 Task: Add a condition where "Hours since status category on-hold Less than Twenty-two" in pending tickets.
Action: Mouse moved to (137, 453)
Screenshot: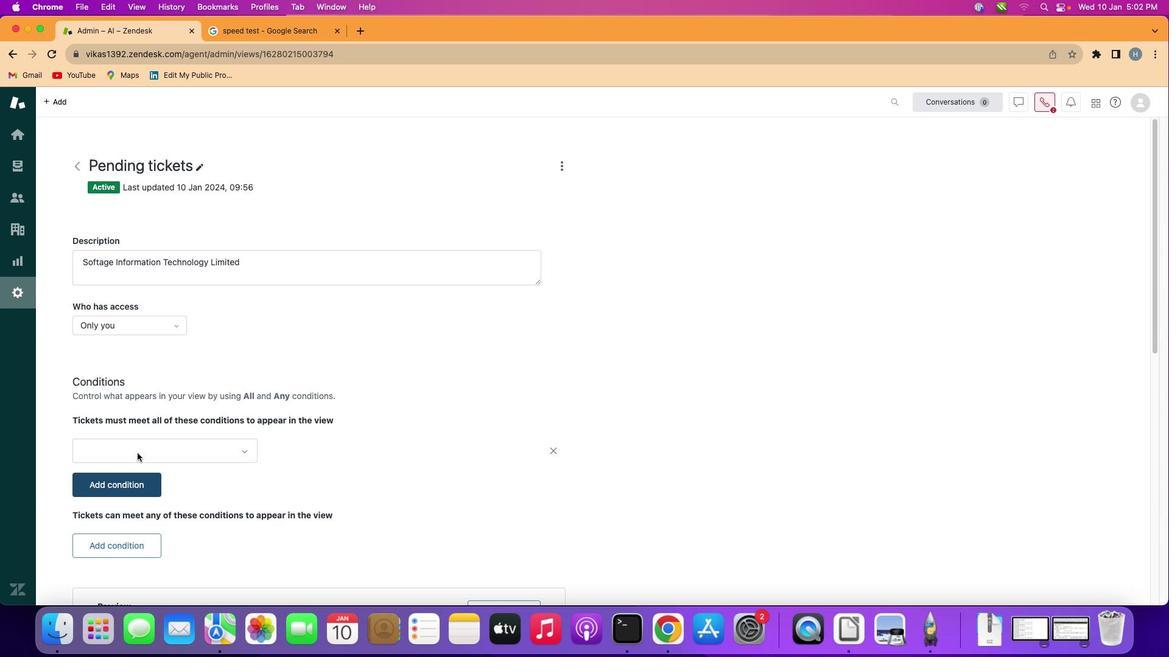 
Action: Mouse pressed left at (137, 453)
Screenshot: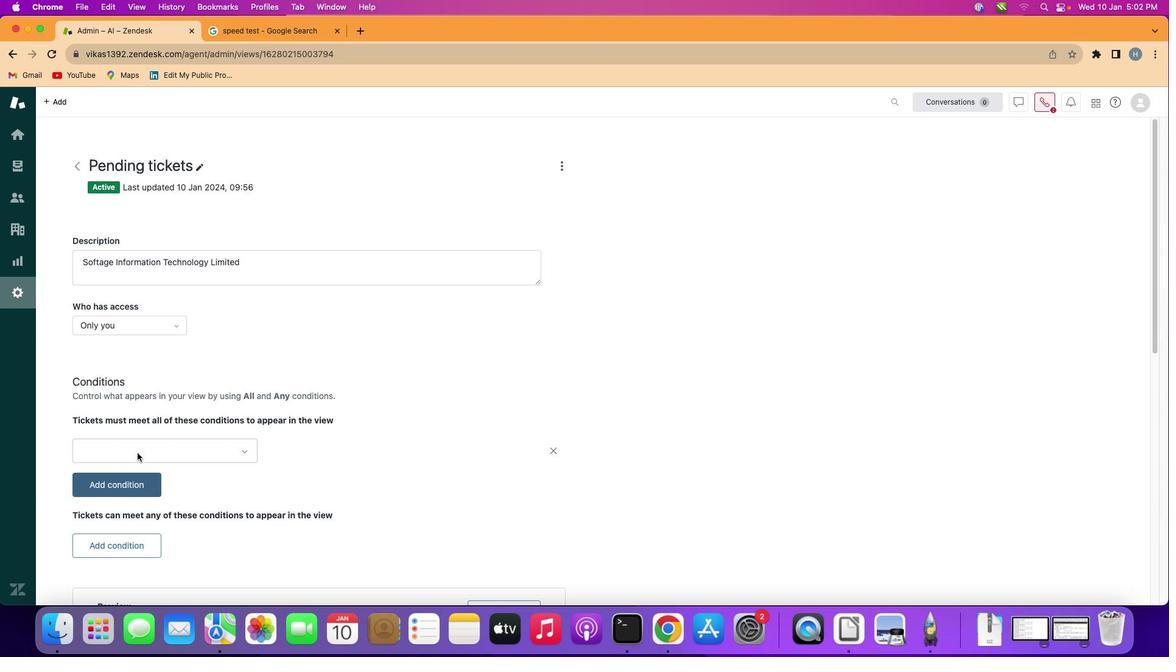 
Action: Mouse moved to (195, 452)
Screenshot: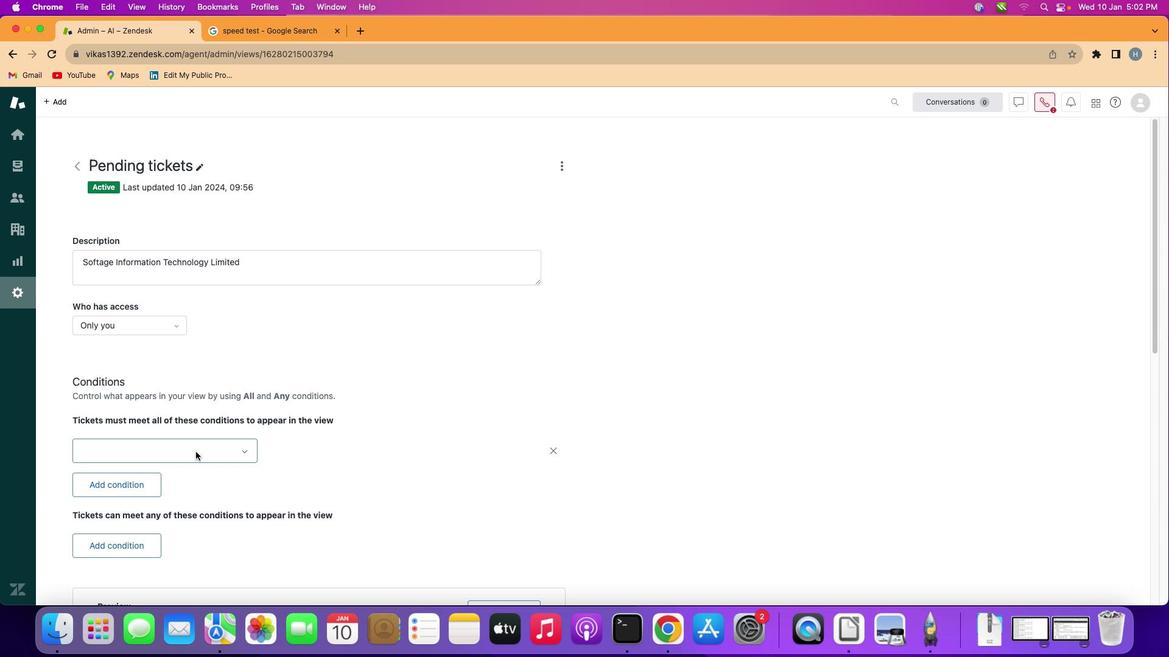 
Action: Mouse pressed left at (195, 452)
Screenshot: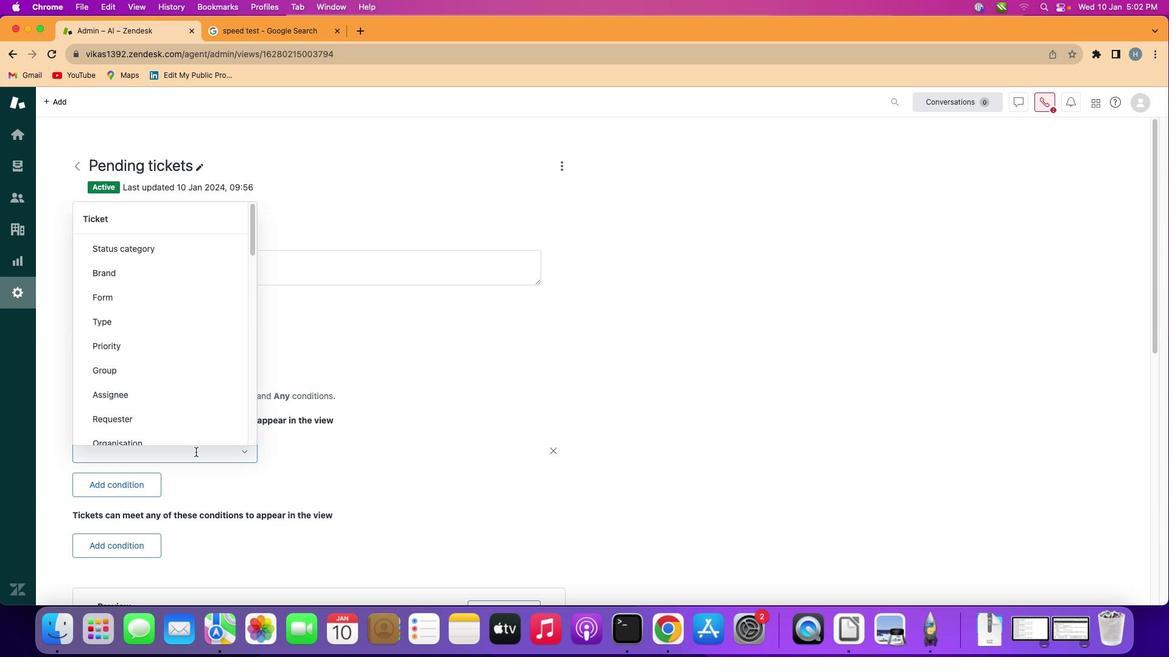 
Action: Mouse moved to (169, 336)
Screenshot: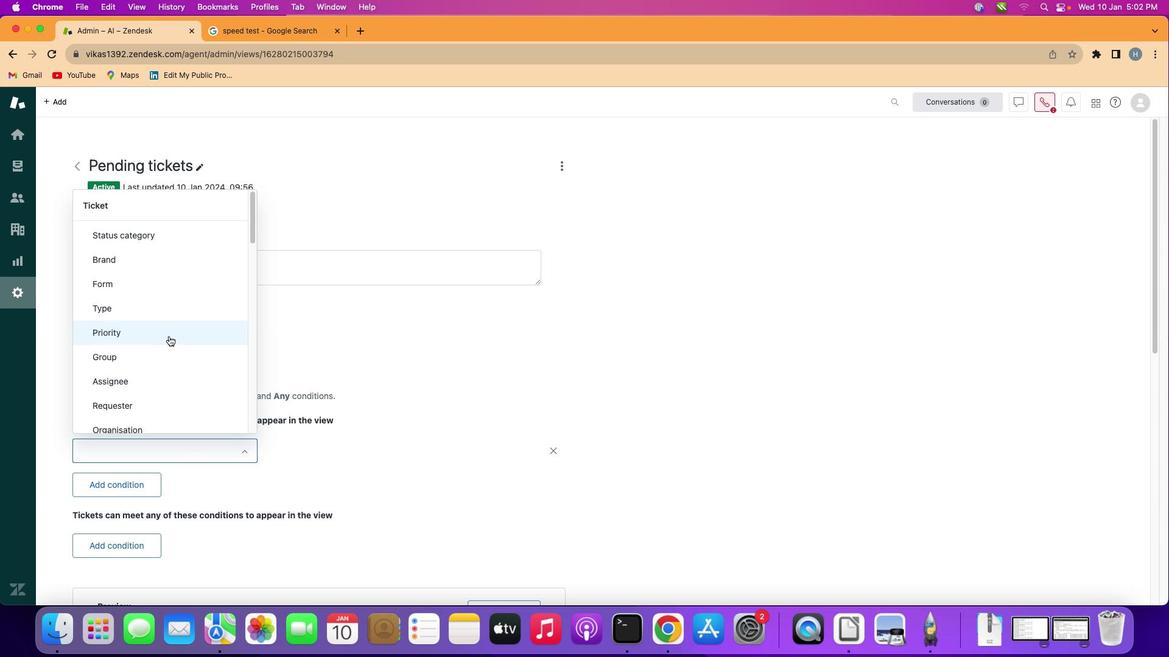 
Action: Mouse scrolled (169, 336) with delta (0, 0)
Screenshot: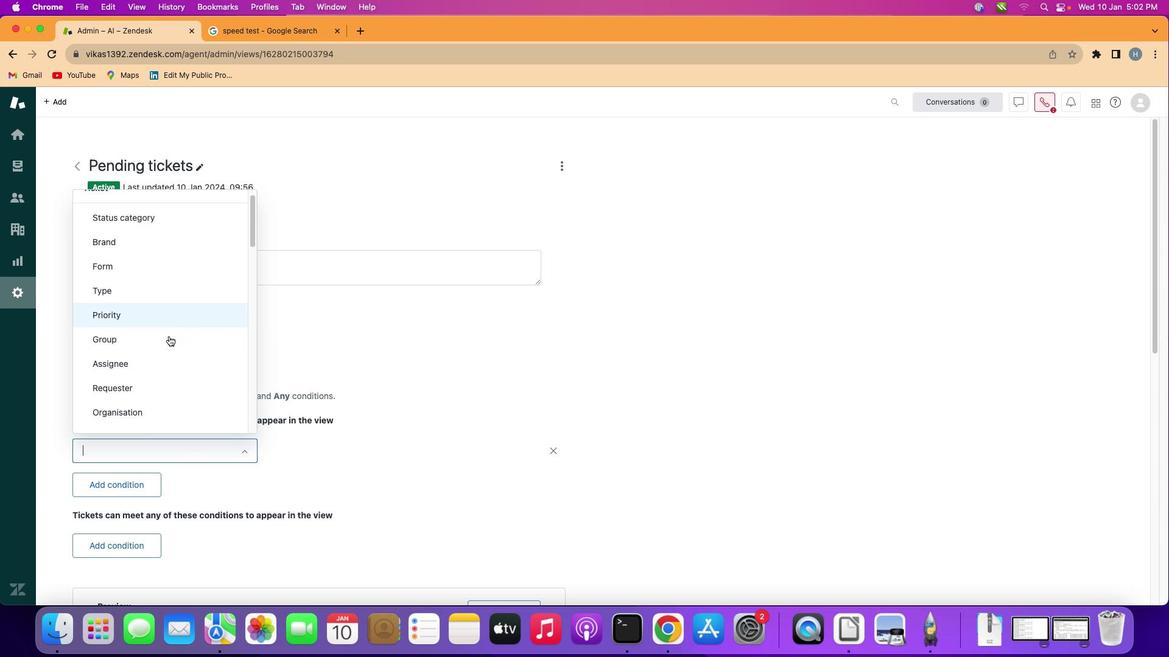 
Action: Mouse scrolled (169, 336) with delta (0, 0)
Screenshot: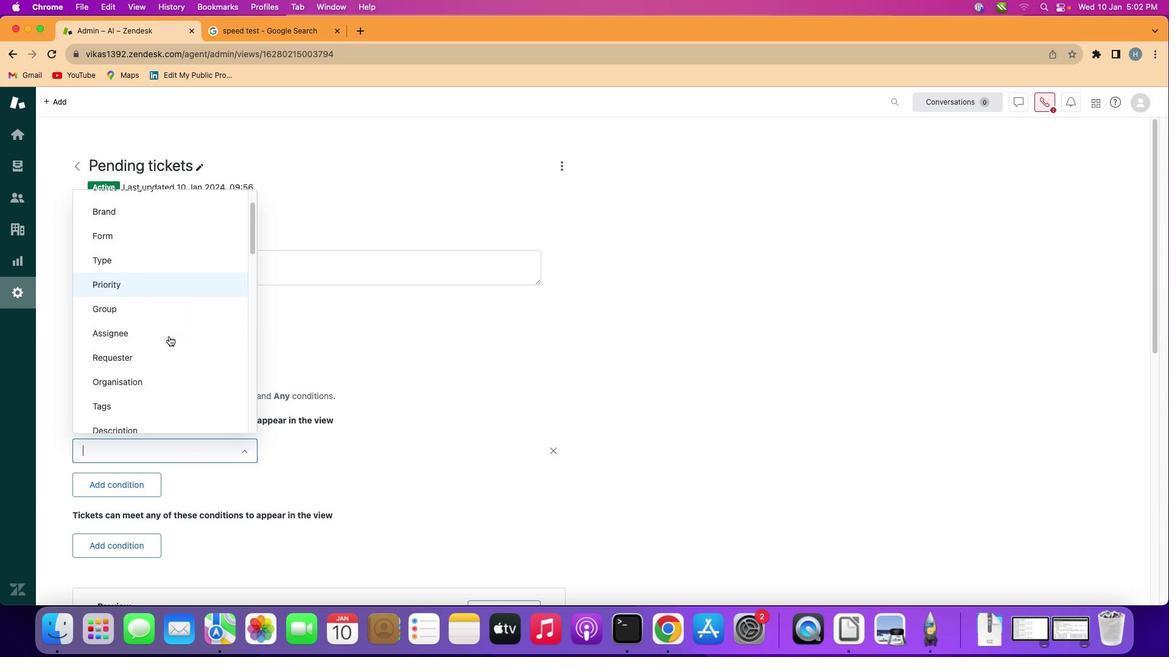 
Action: Mouse scrolled (169, 336) with delta (0, 0)
Screenshot: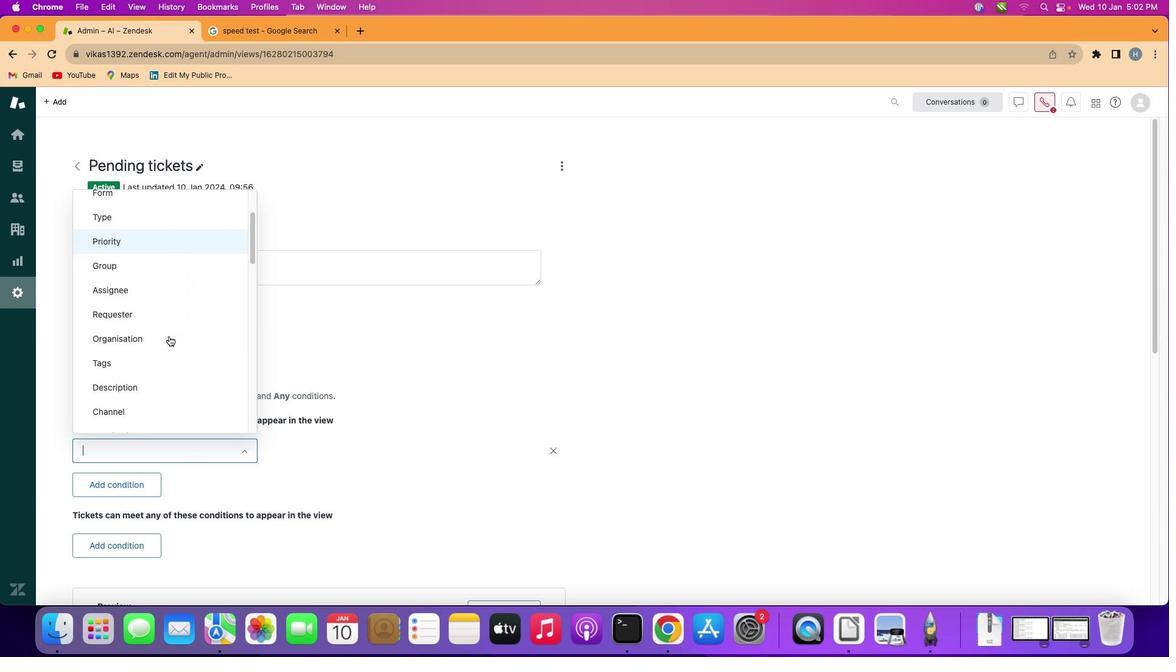 
Action: Mouse scrolled (169, 336) with delta (0, -1)
Screenshot: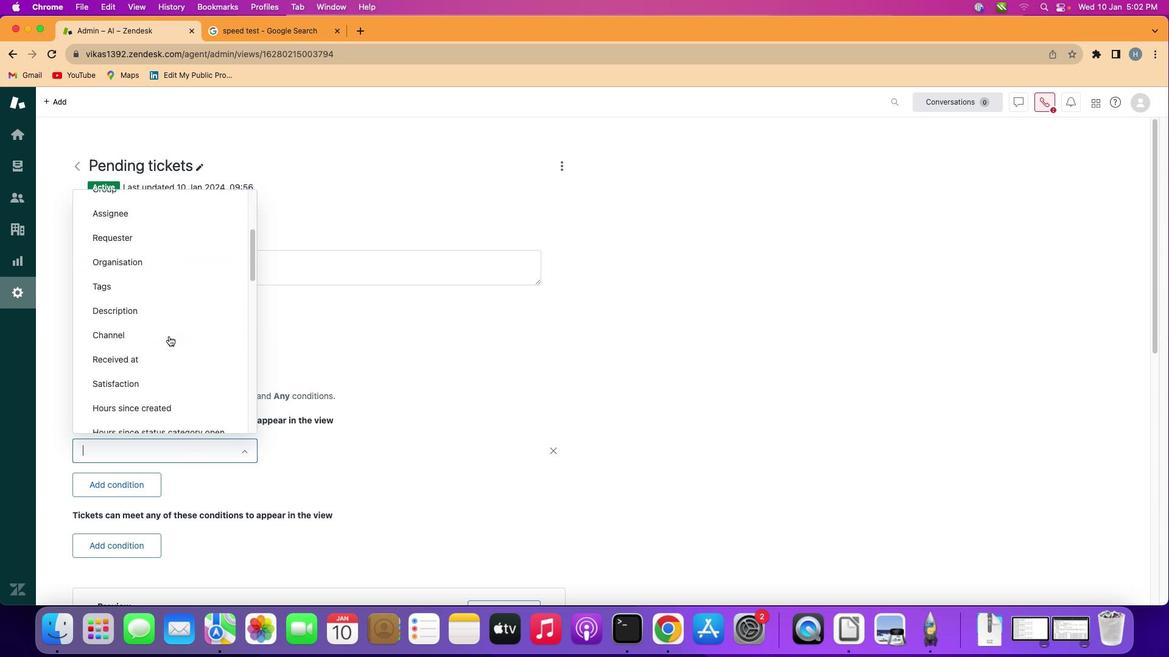 
Action: Mouse scrolled (169, 336) with delta (0, -1)
Screenshot: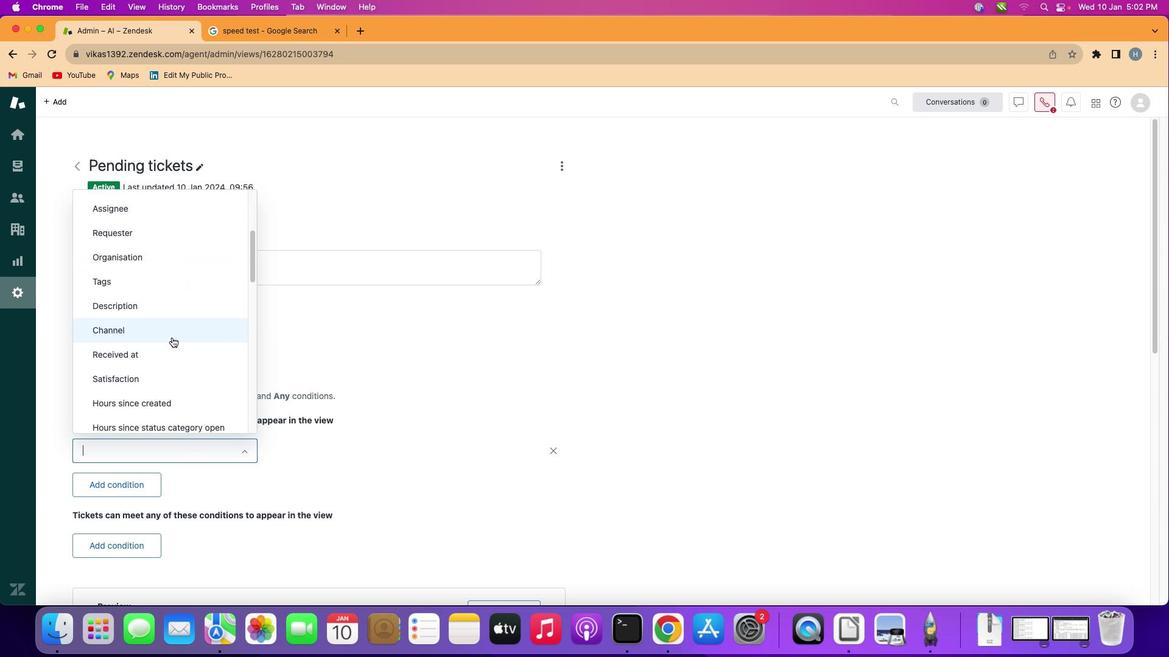 
Action: Mouse moved to (182, 336)
Screenshot: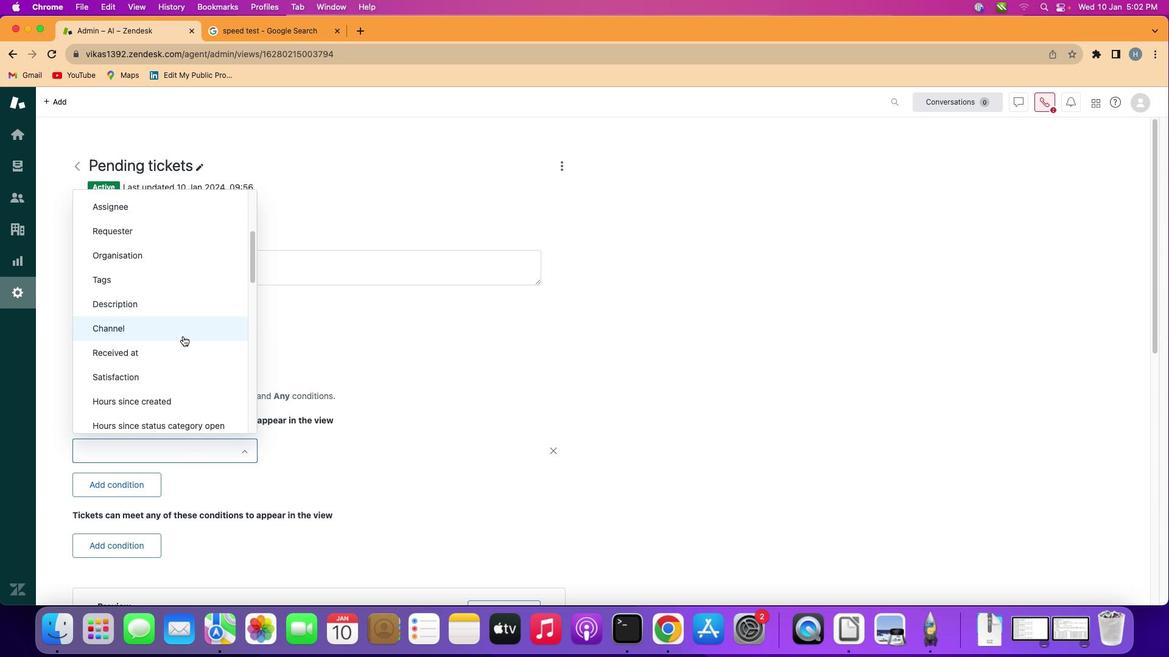 
Action: Mouse scrolled (182, 336) with delta (0, 0)
Screenshot: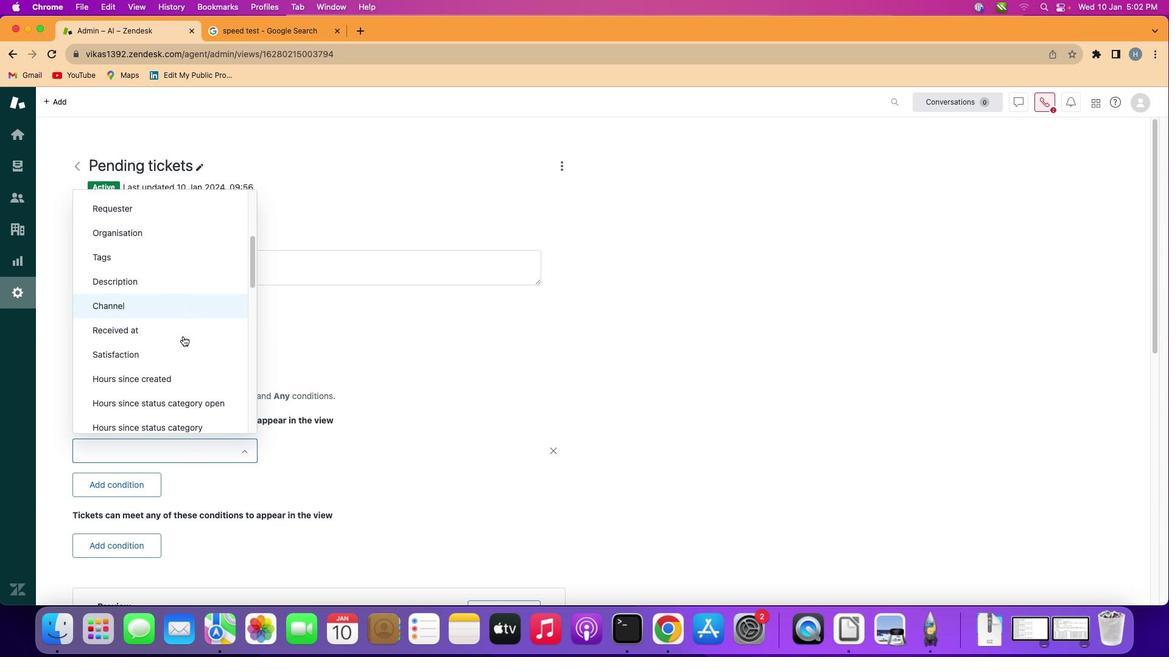 
Action: Mouse scrolled (182, 336) with delta (0, 0)
Screenshot: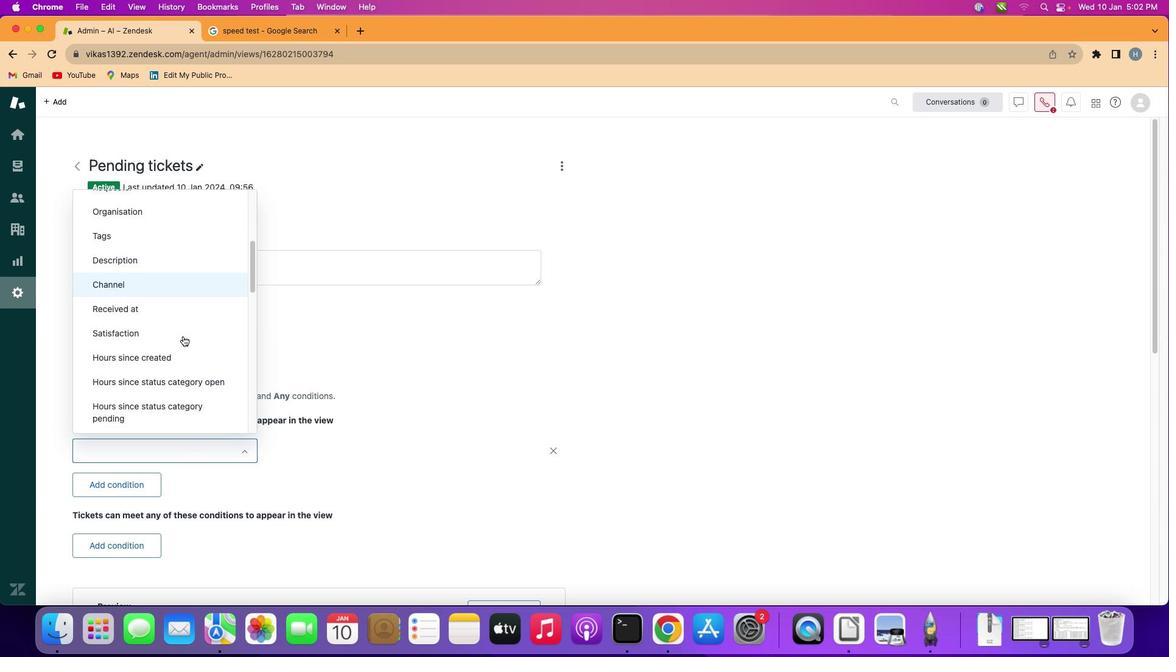 
Action: Mouse scrolled (182, 336) with delta (0, 0)
Screenshot: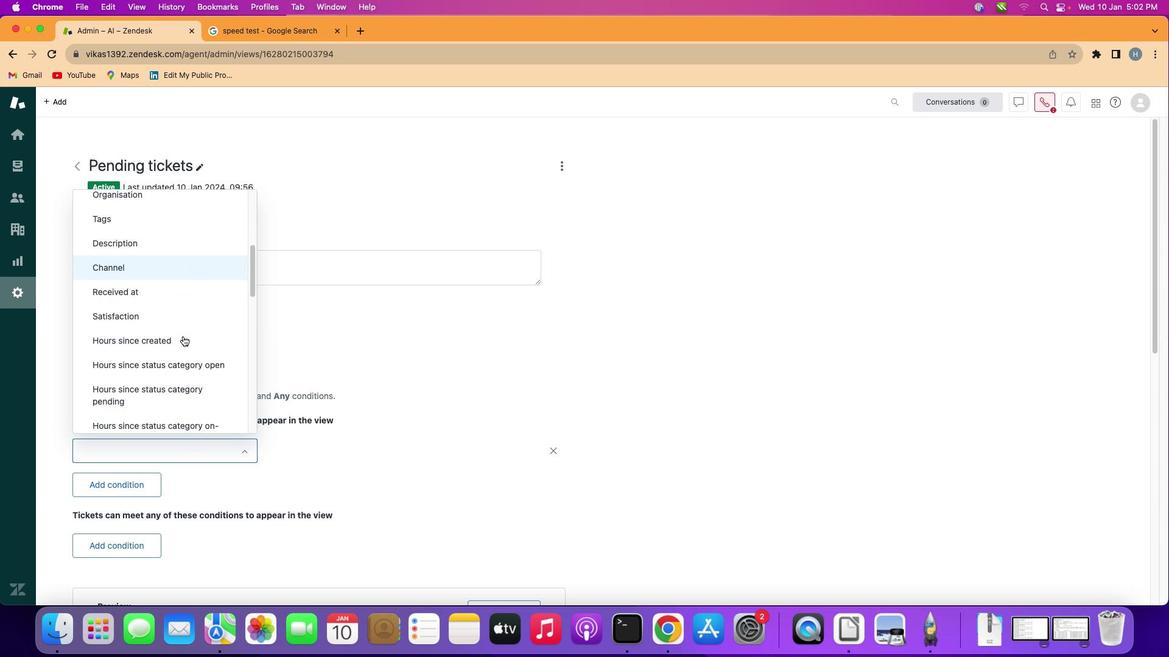 
Action: Mouse scrolled (182, 336) with delta (0, 0)
Screenshot: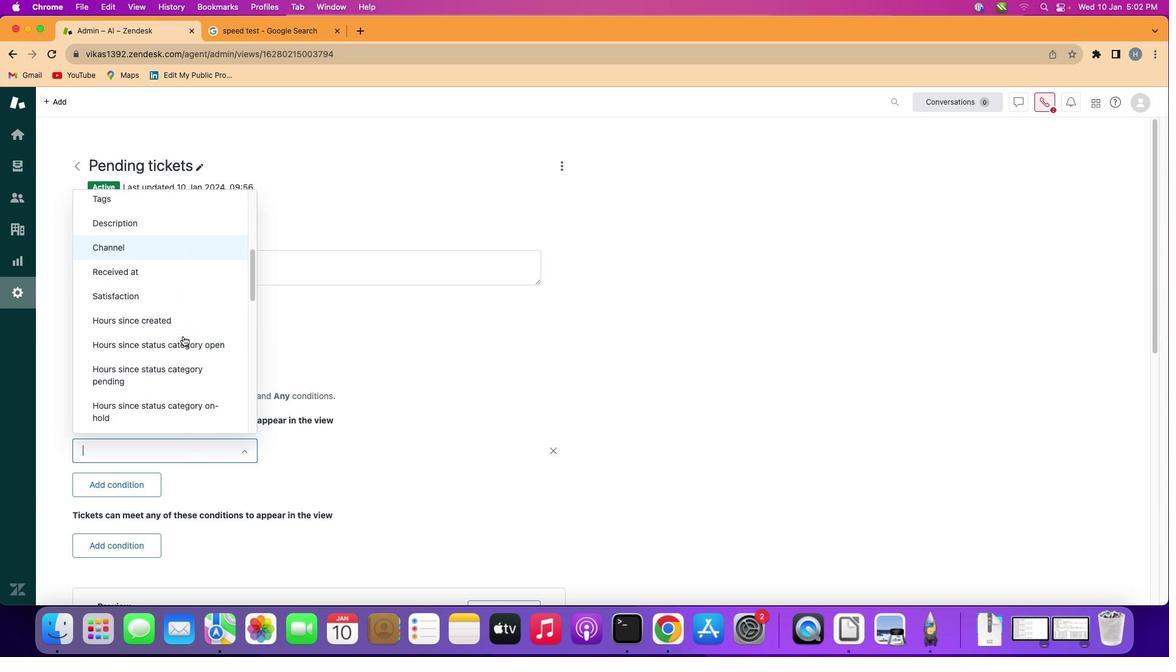 
Action: Mouse scrolled (182, 336) with delta (0, 0)
Screenshot: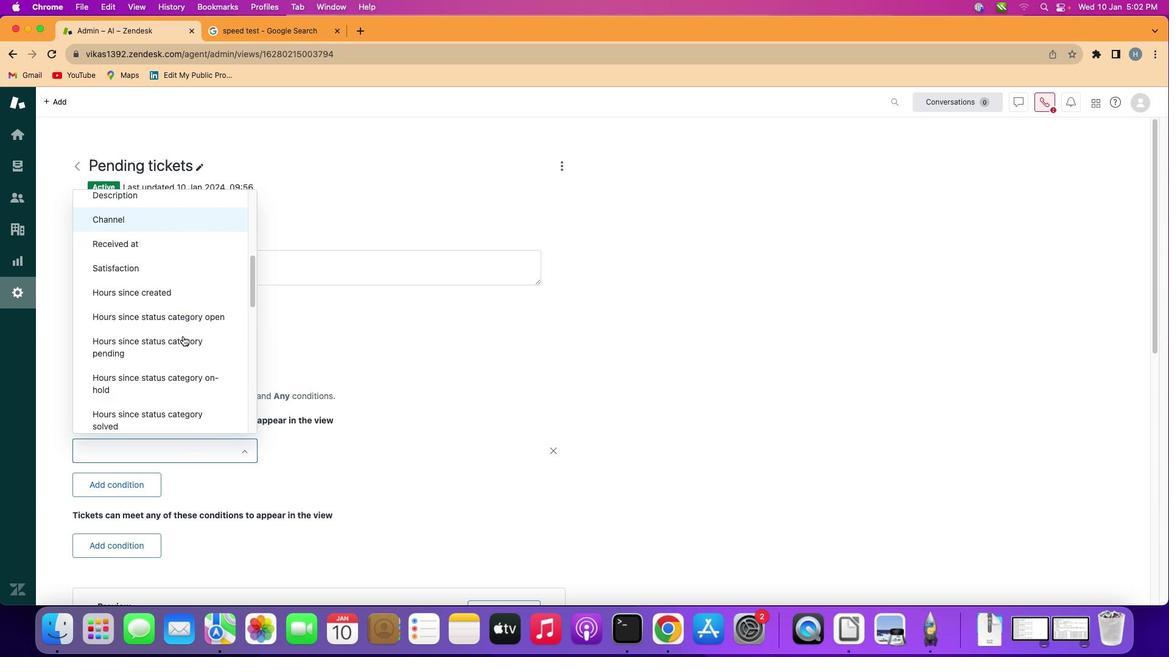 
Action: Mouse scrolled (182, 336) with delta (0, 0)
Screenshot: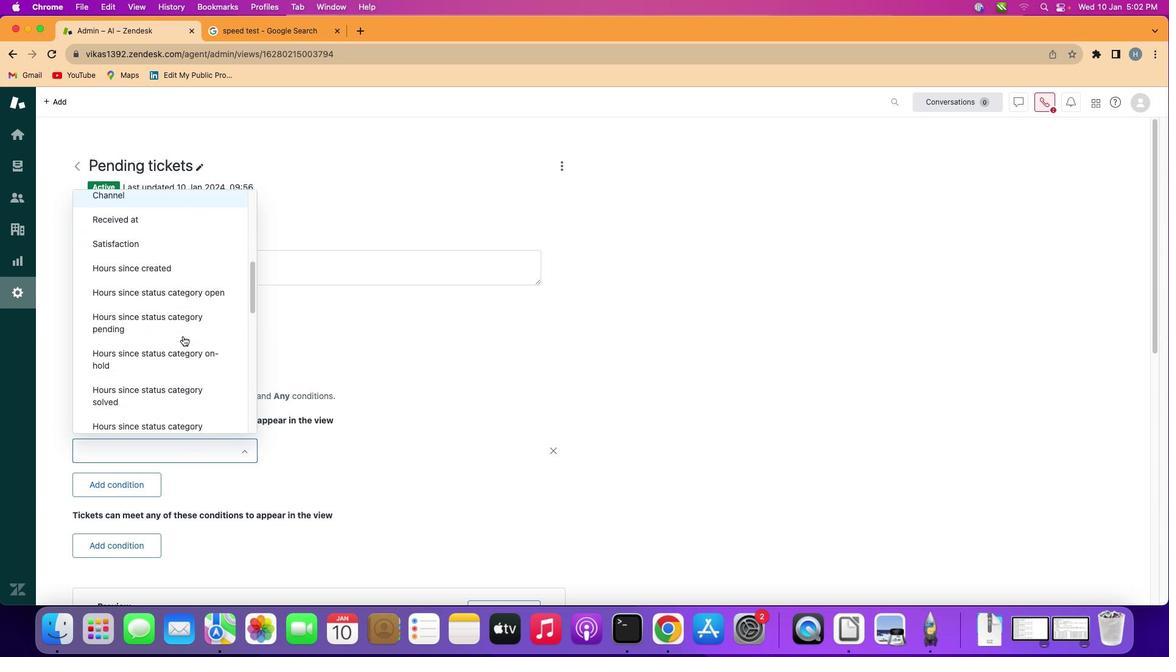 
Action: Mouse scrolled (182, 336) with delta (0, 0)
Screenshot: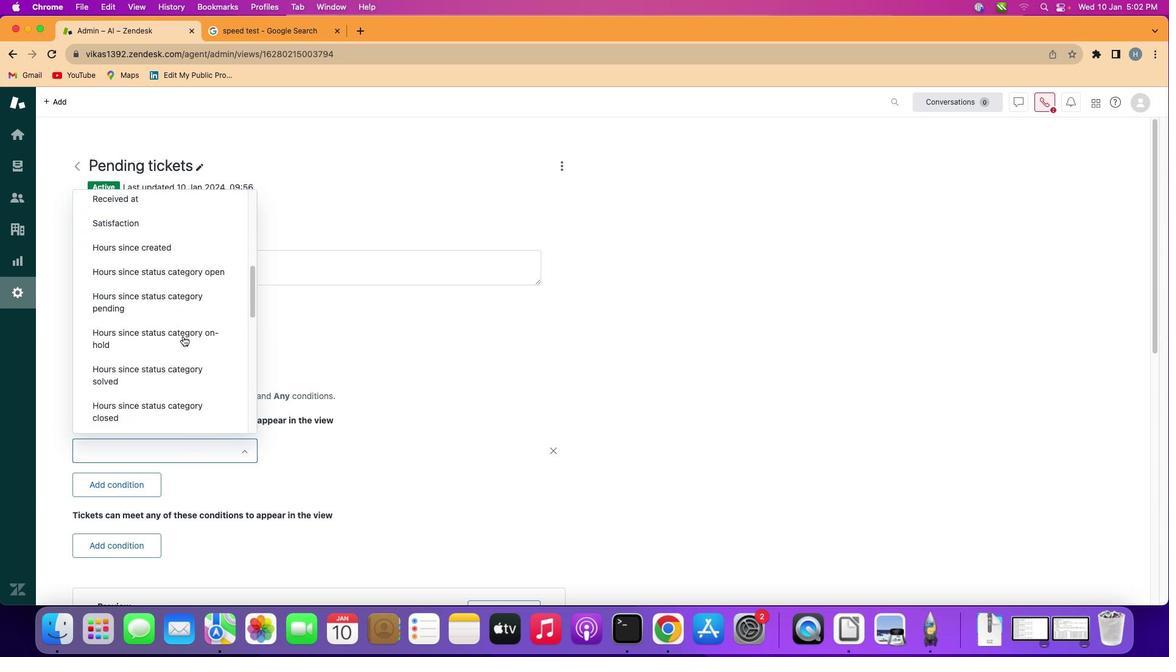 
Action: Mouse scrolled (182, 336) with delta (0, 0)
Screenshot: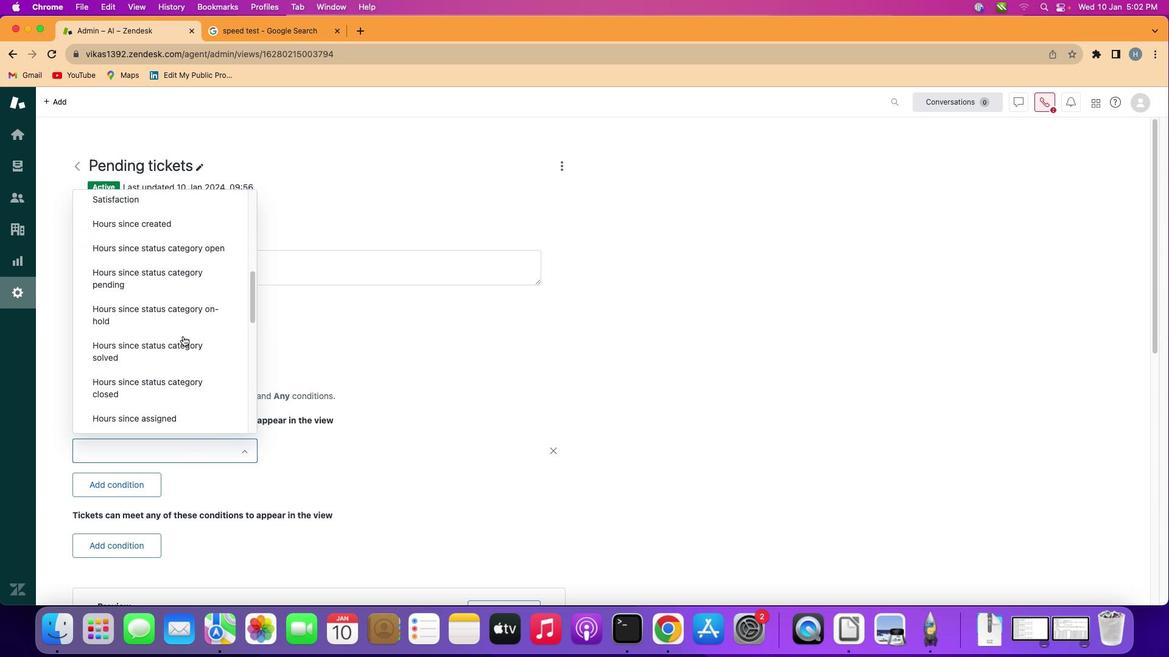 
Action: Mouse moved to (184, 316)
Screenshot: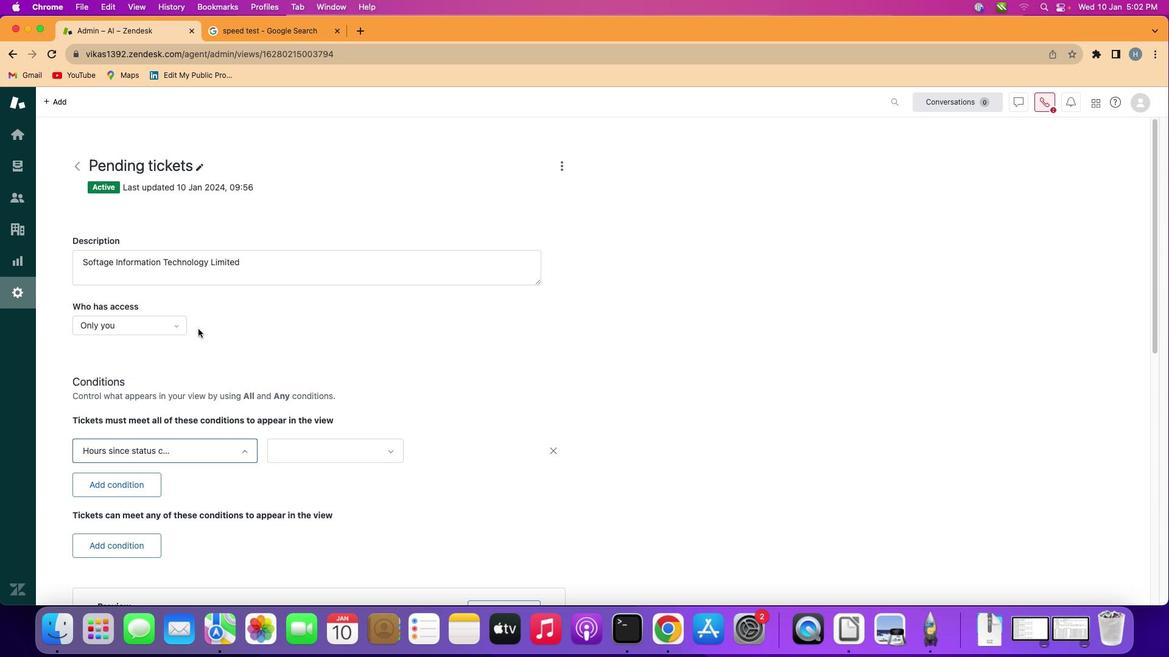 
Action: Mouse pressed left at (184, 316)
Screenshot: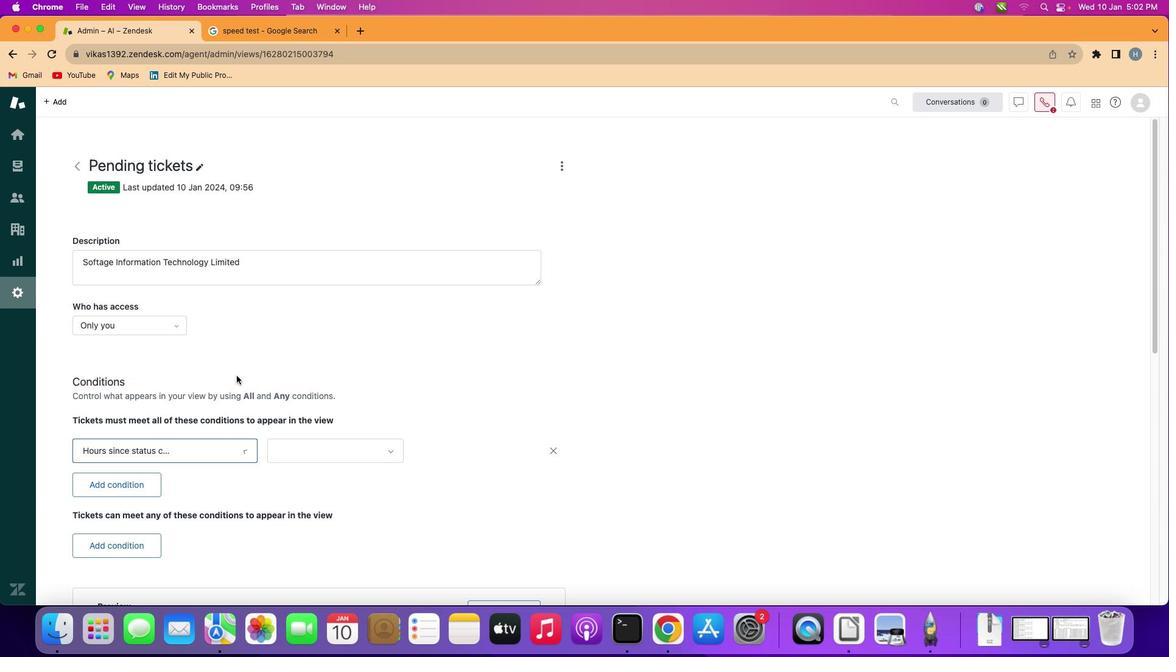 
Action: Mouse moved to (320, 447)
Screenshot: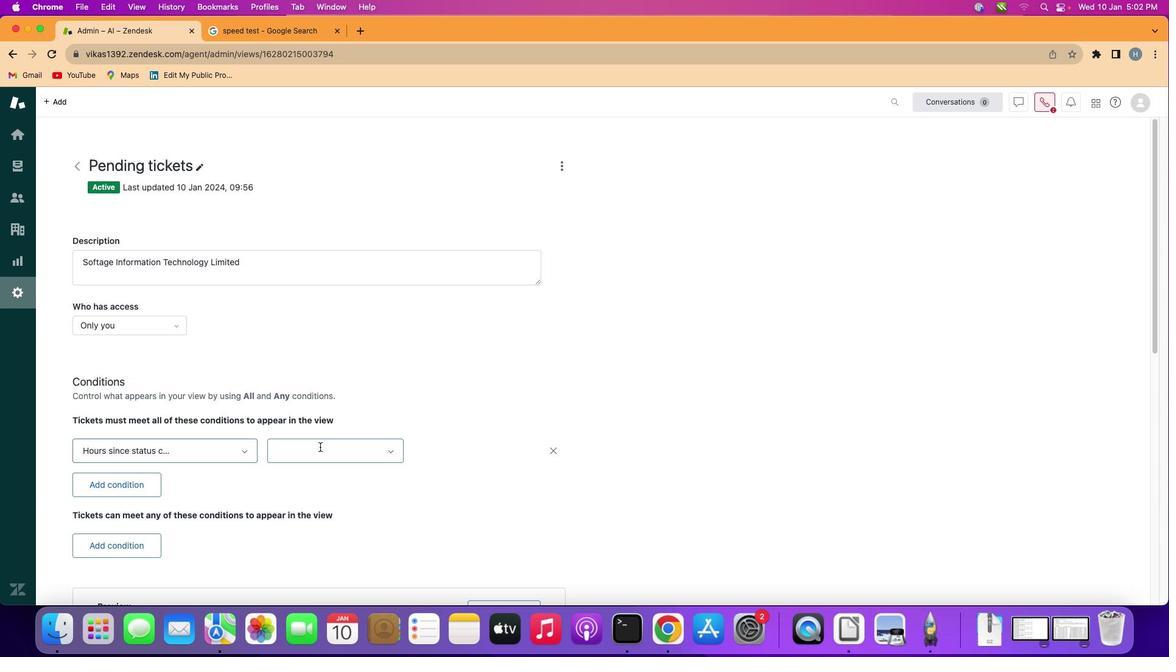 
Action: Mouse pressed left at (320, 447)
Screenshot: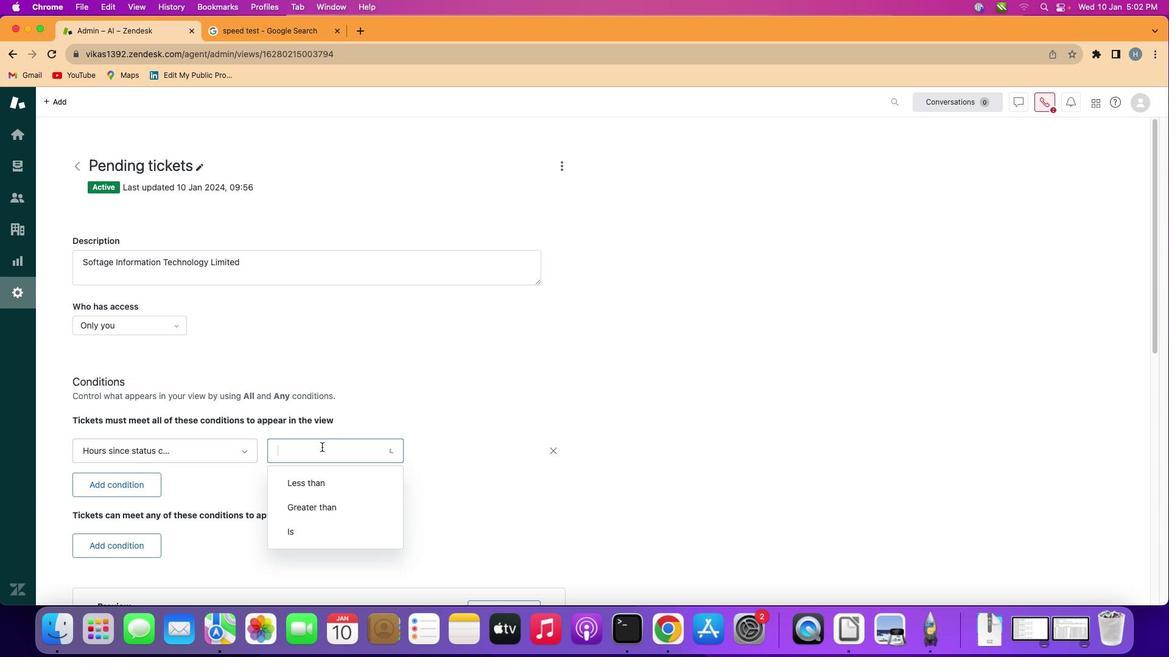 
Action: Mouse moved to (325, 479)
Screenshot: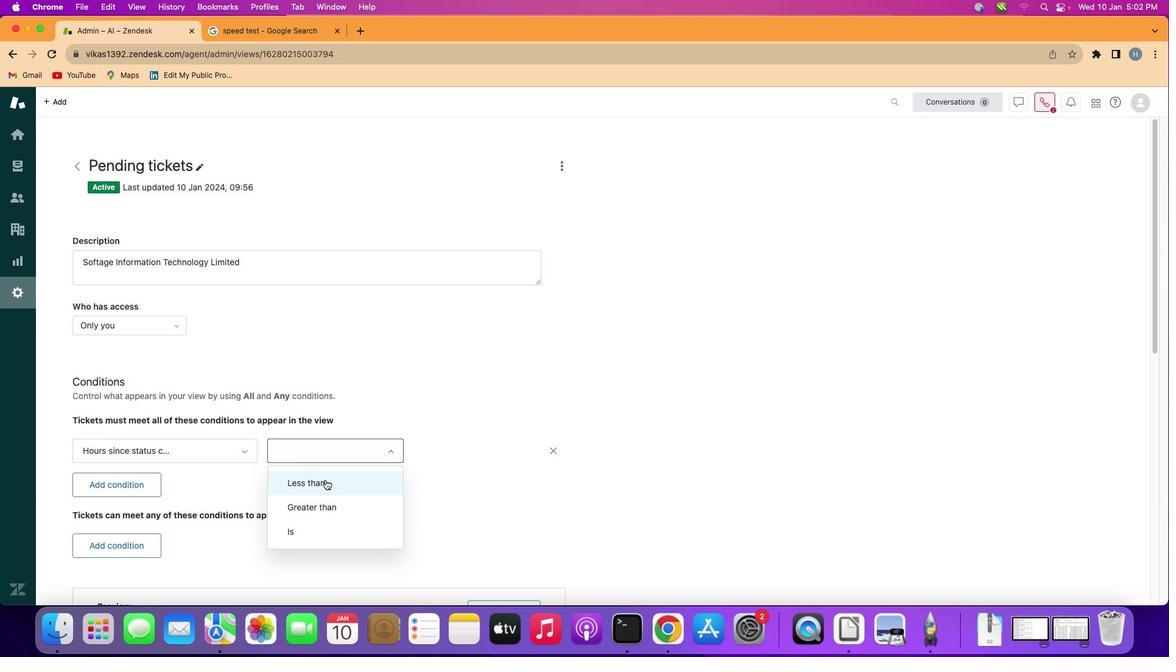 
Action: Mouse pressed left at (325, 479)
Screenshot: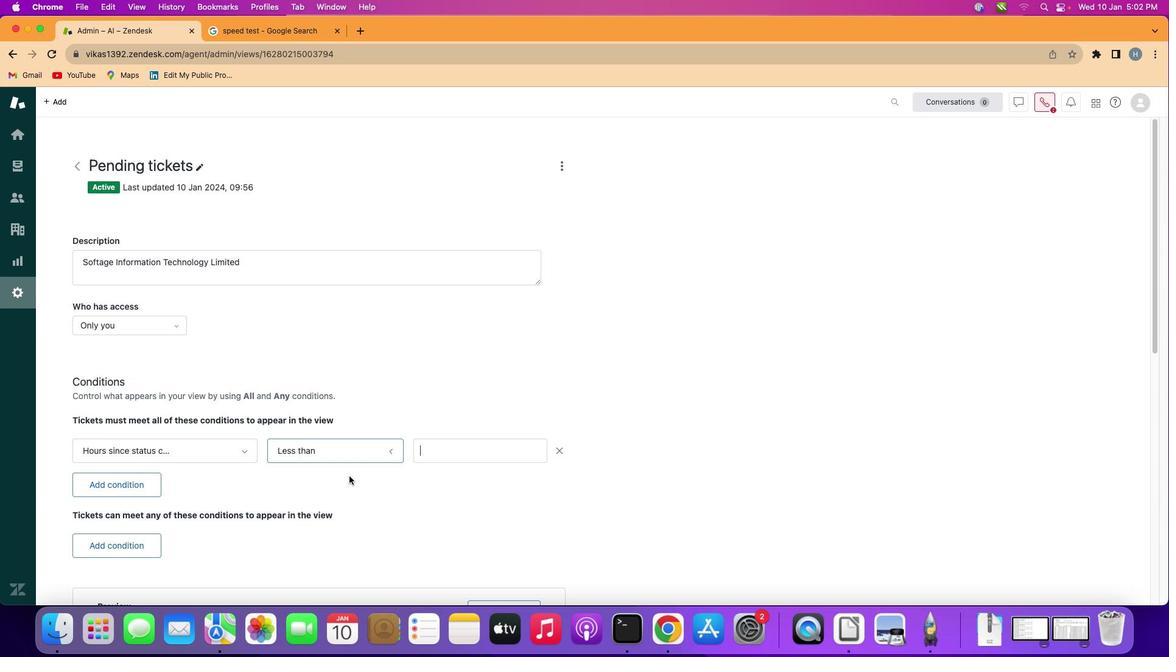 
Action: Mouse moved to (471, 451)
Screenshot: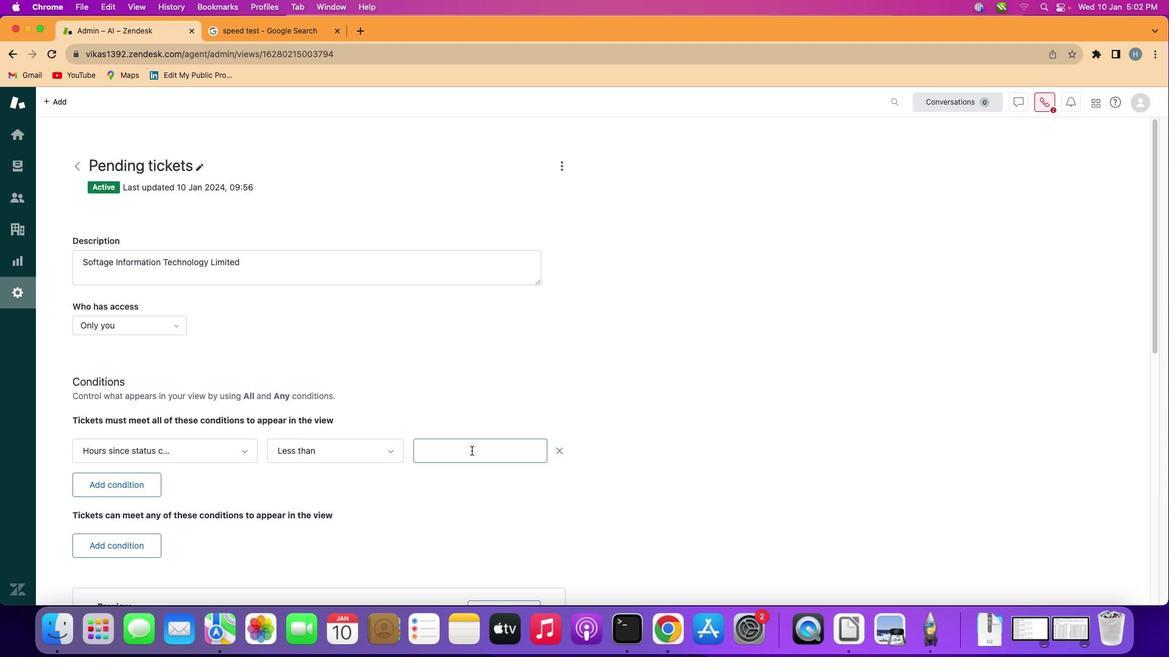
Action: Mouse pressed left at (471, 451)
Screenshot: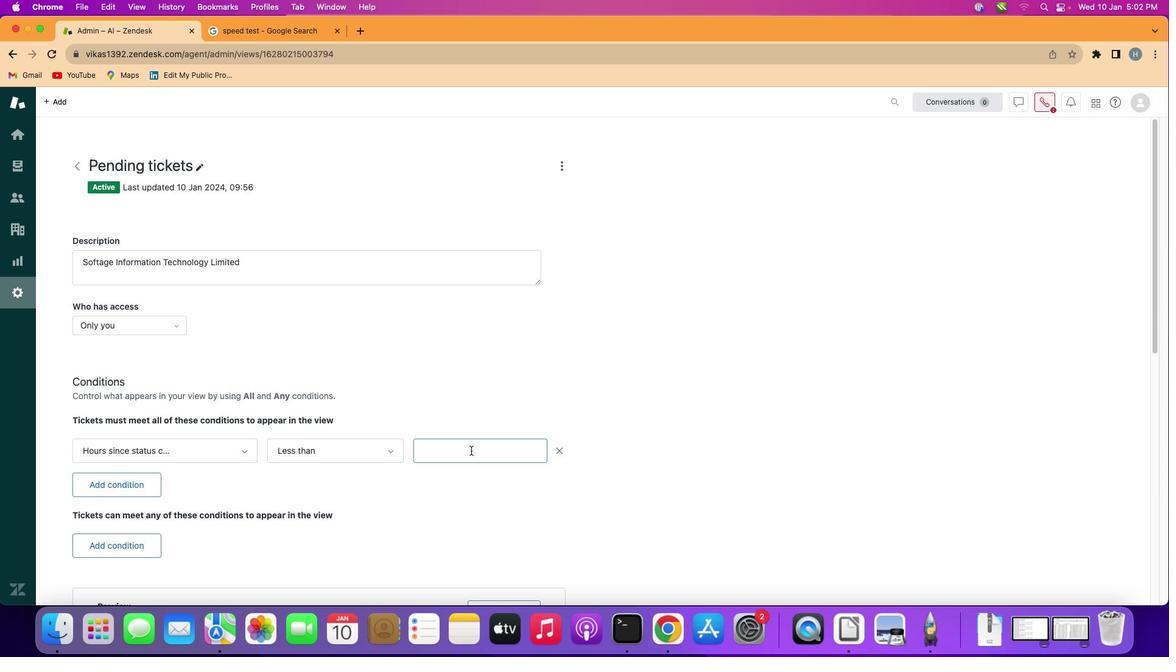 
Action: Mouse moved to (470, 451)
Screenshot: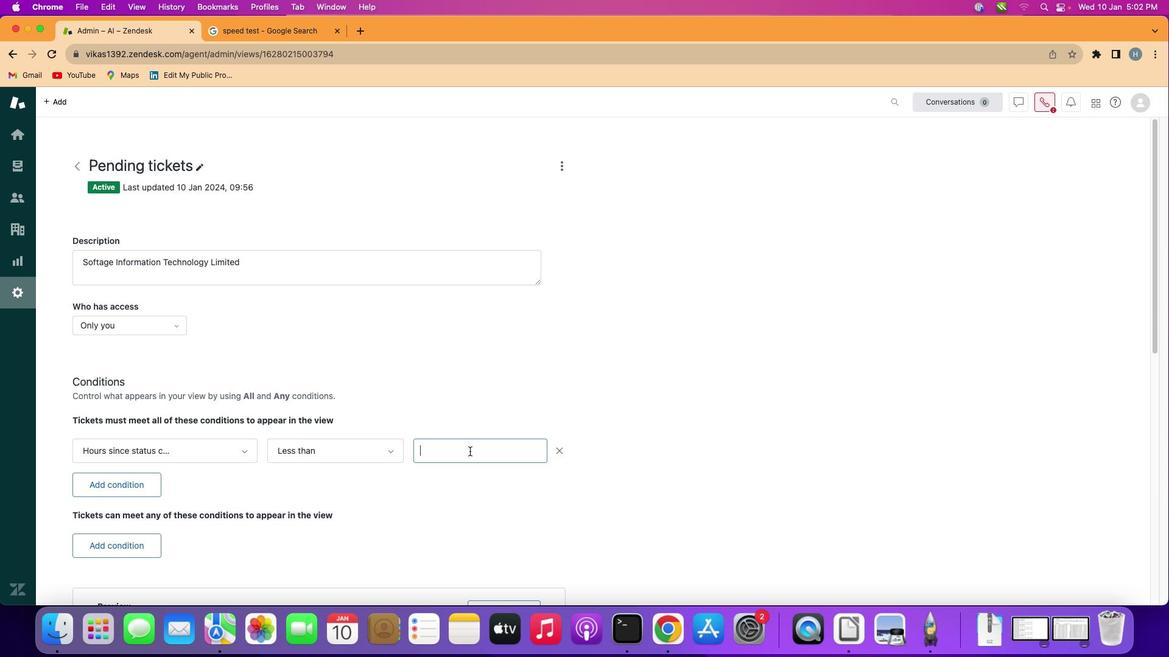 
Action: Key pressed Key.shift
Screenshot: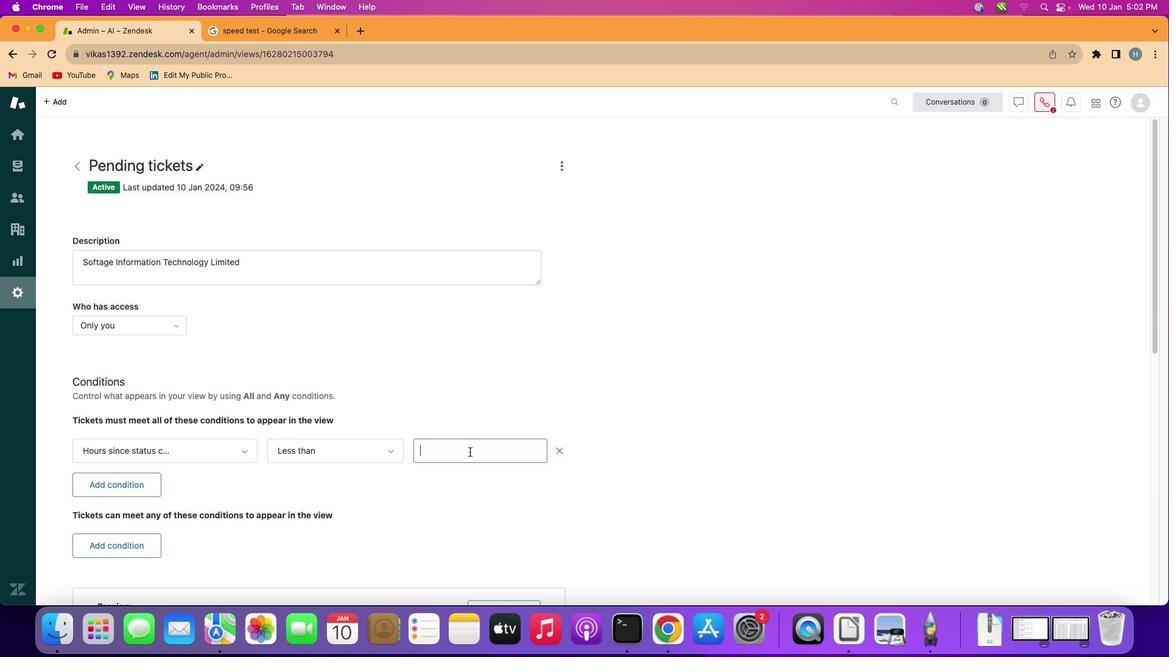 
Action: Mouse moved to (469, 451)
Screenshot: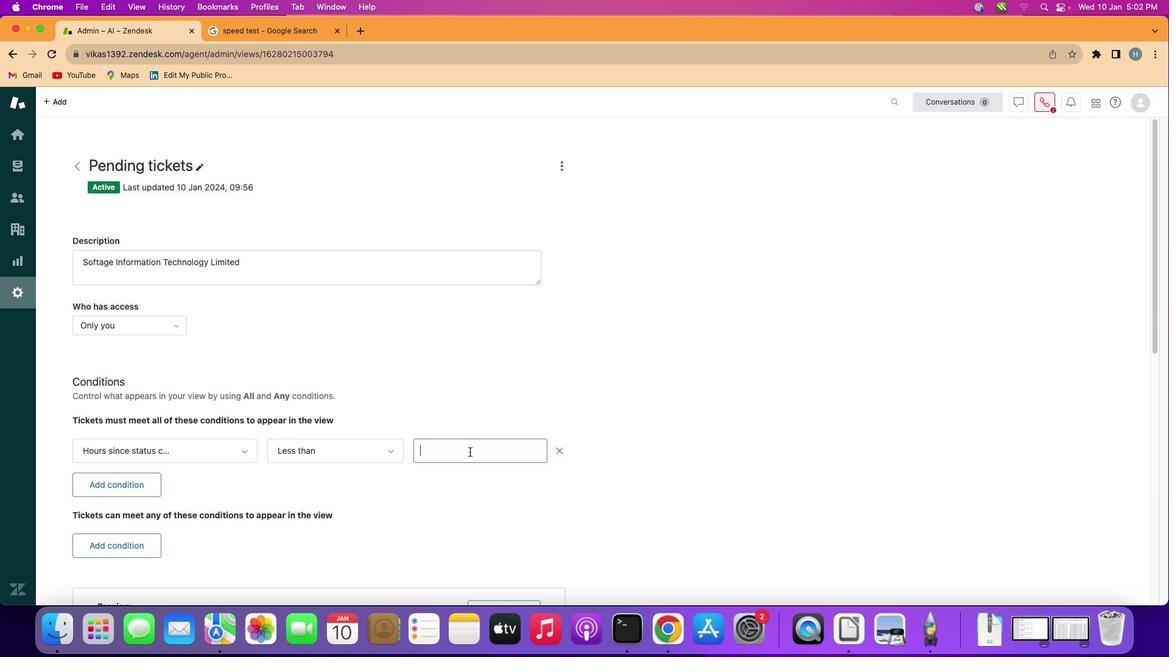 
Action: Key pressed 'T''w''e''n''t''y''-''t''w''o'
Screenshot: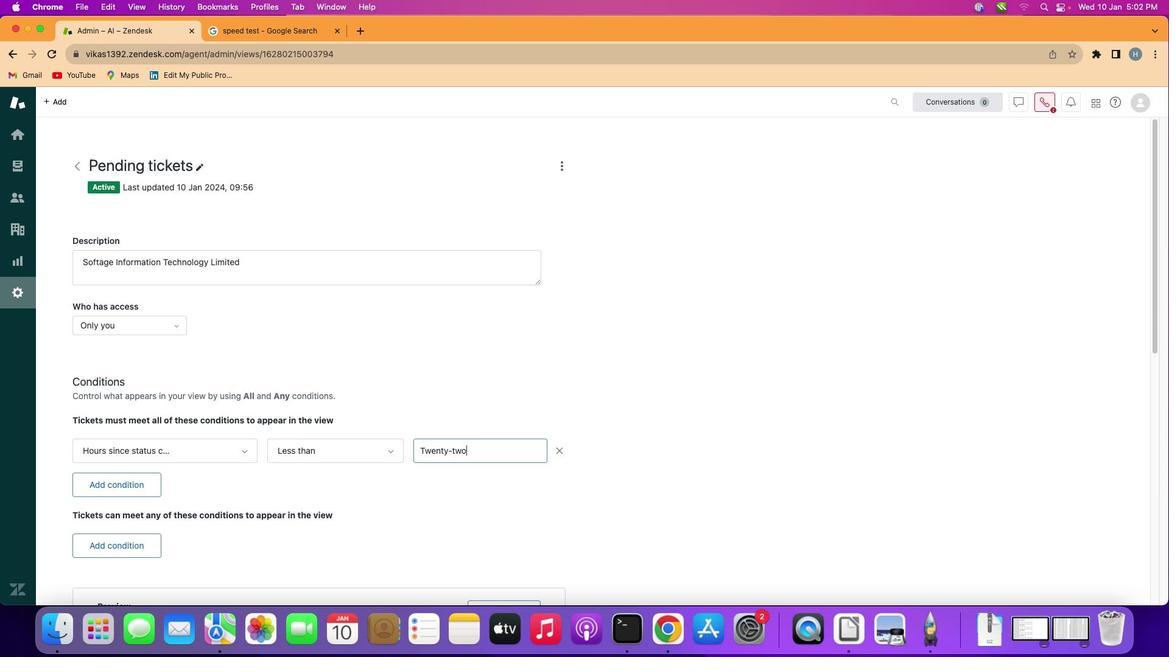 
Action: Mouse moved to (469, 487)
Screenshot: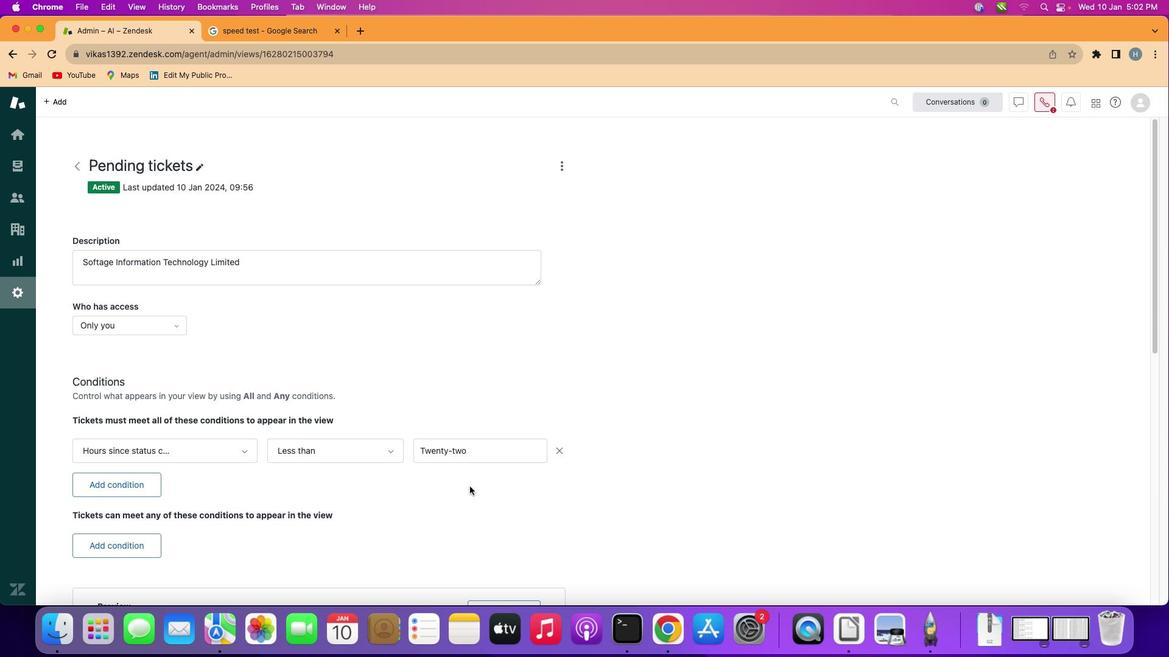 
